 Task: Select the same in the wrapping indent.
Action: Mouse moved to (12, 676)
Screenshot: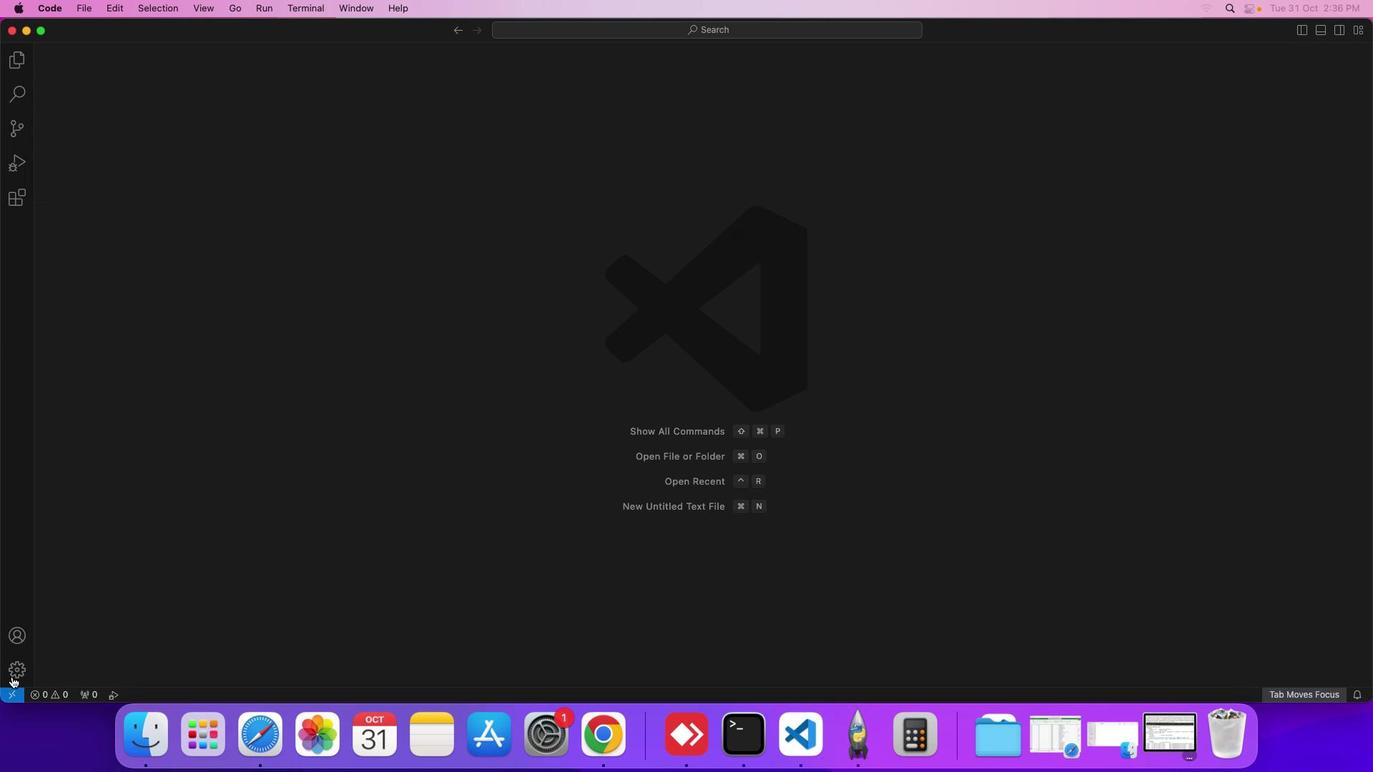 
Action: Mouse pressed left at (12, 676)
Screenshot: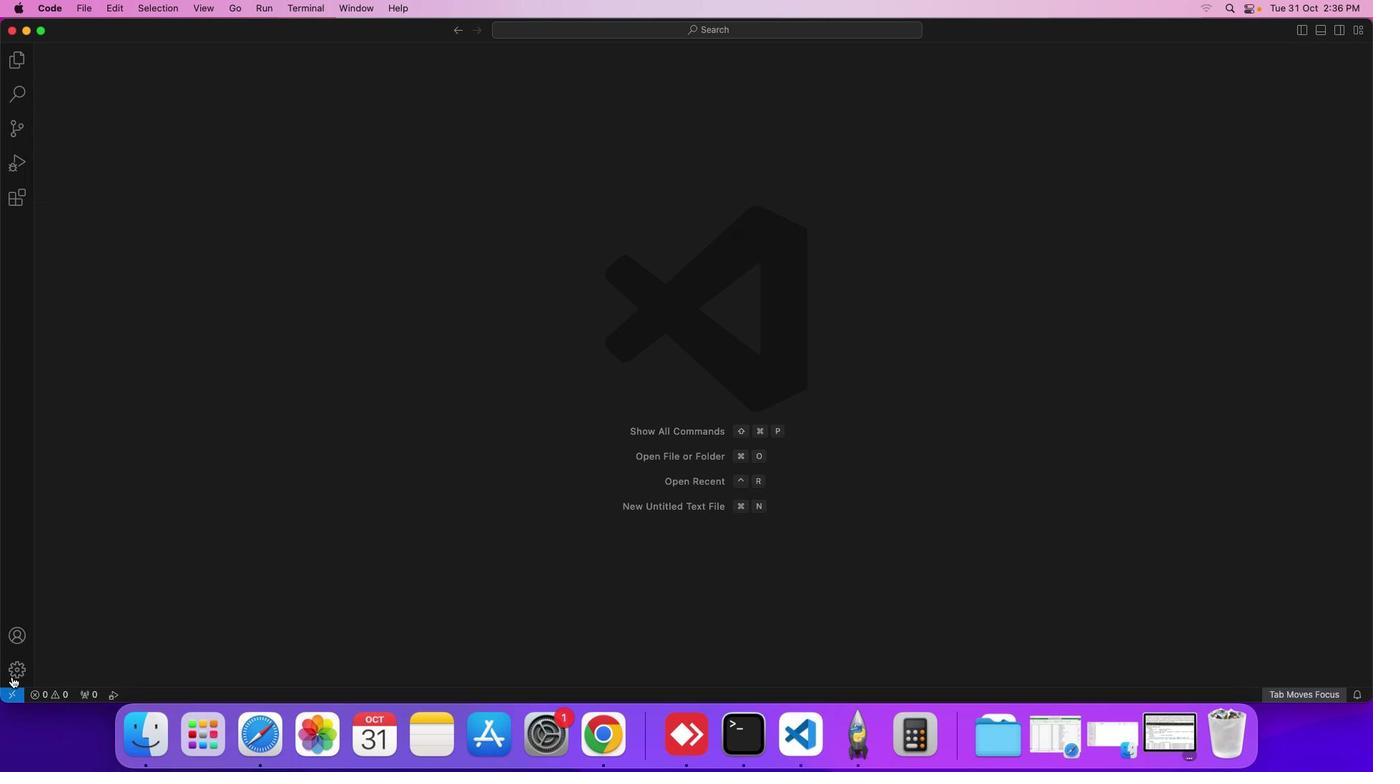 
Action: Mouse moved to (188, 565)
Screenshot: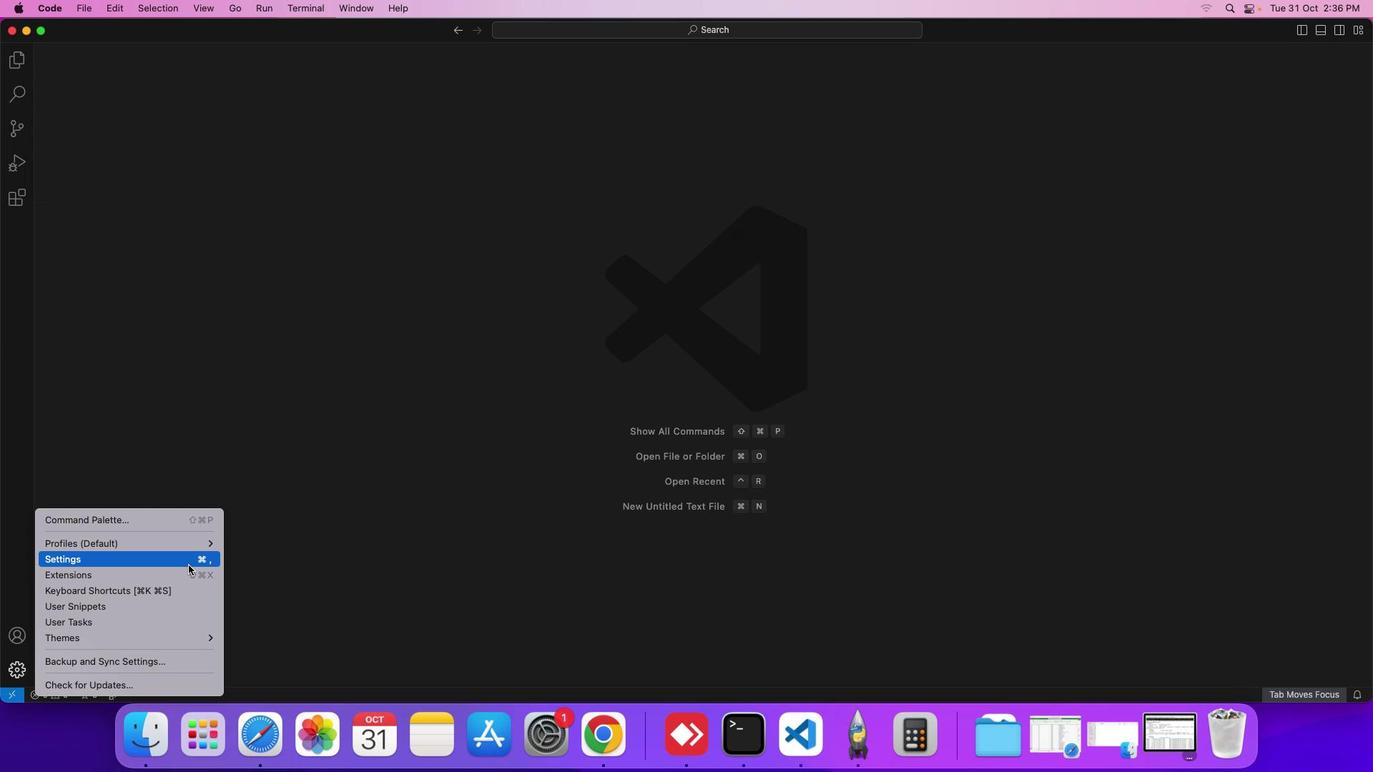 
Action: Mouse pressed left at (188, 565)
Screenshot: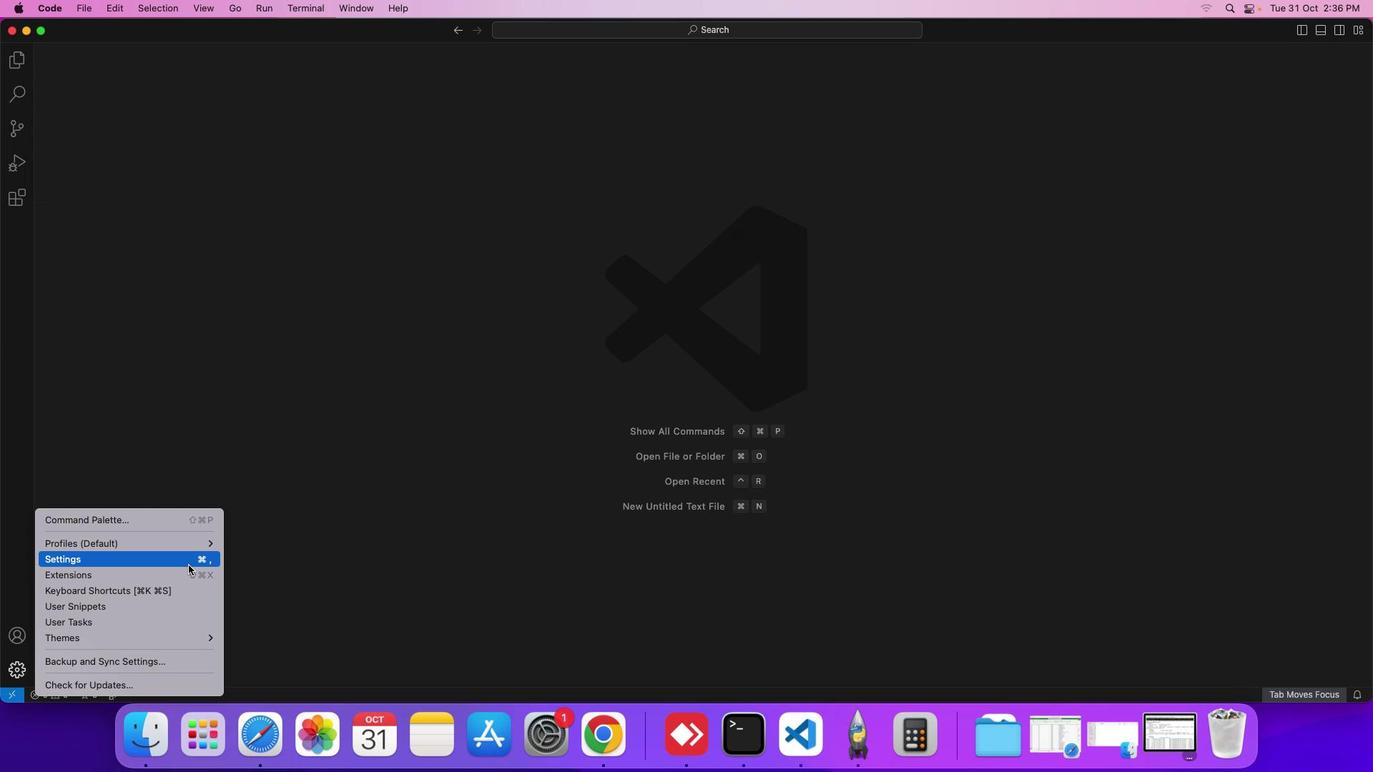 
Action: Mouse moved to (469, 524)
Screenshot: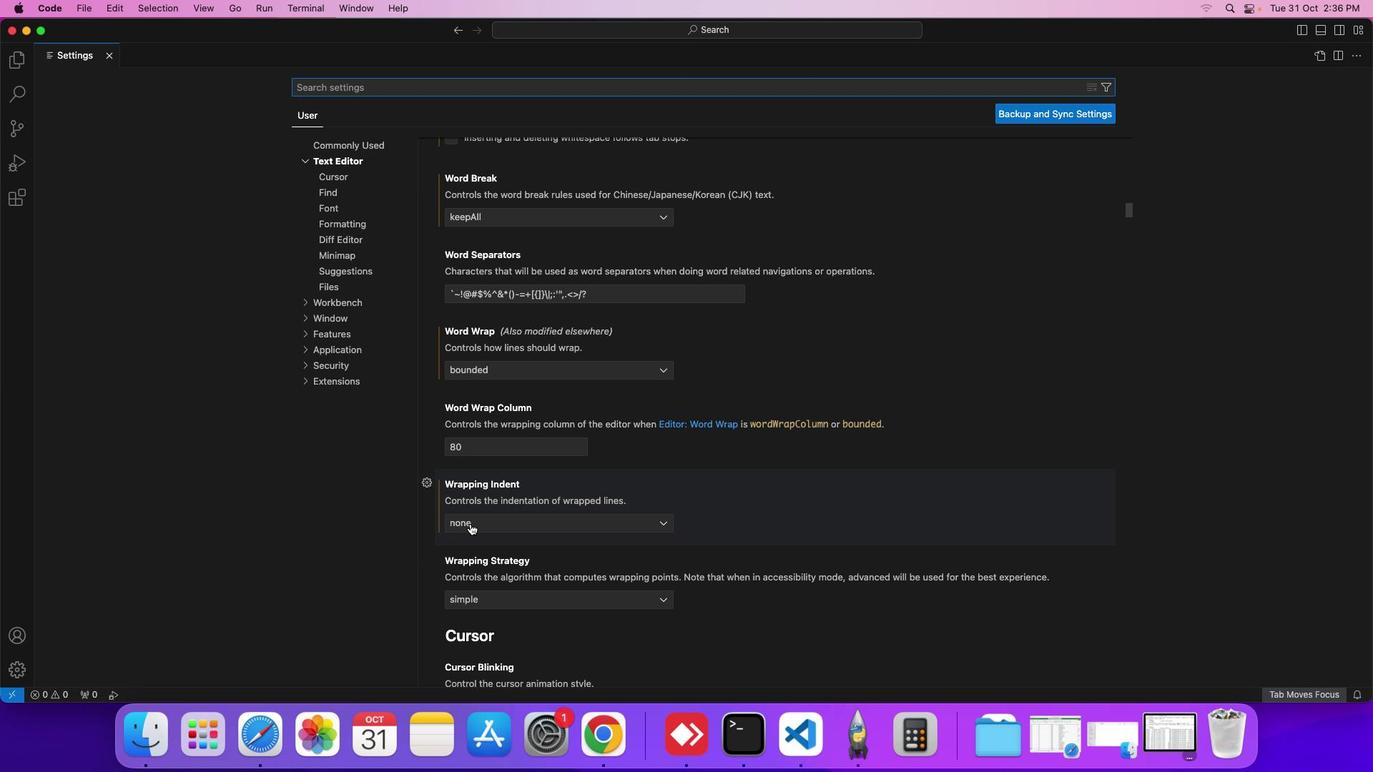 
Action: Mouse pressed left at (469, 524)
Screenshot: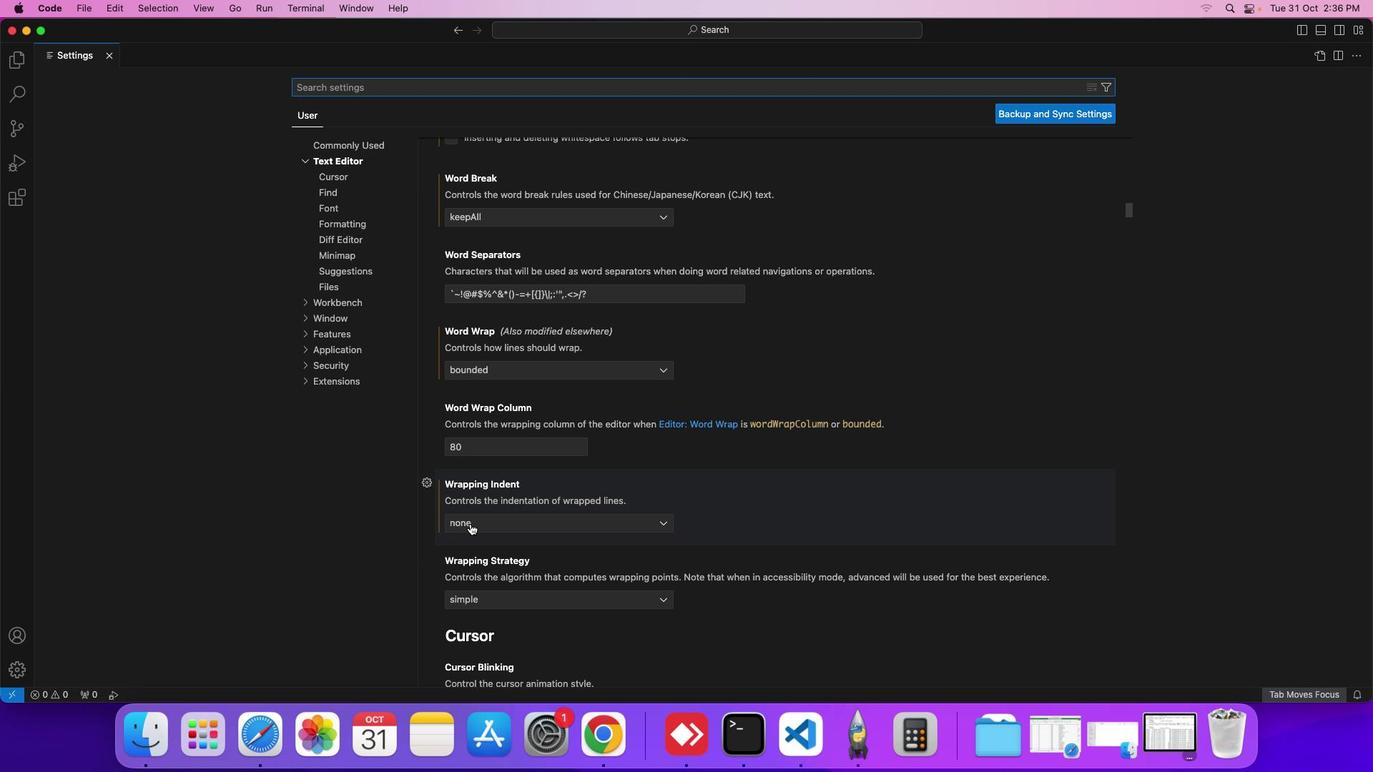 
Action: Mouse moved to (525, 560)
Screenshot: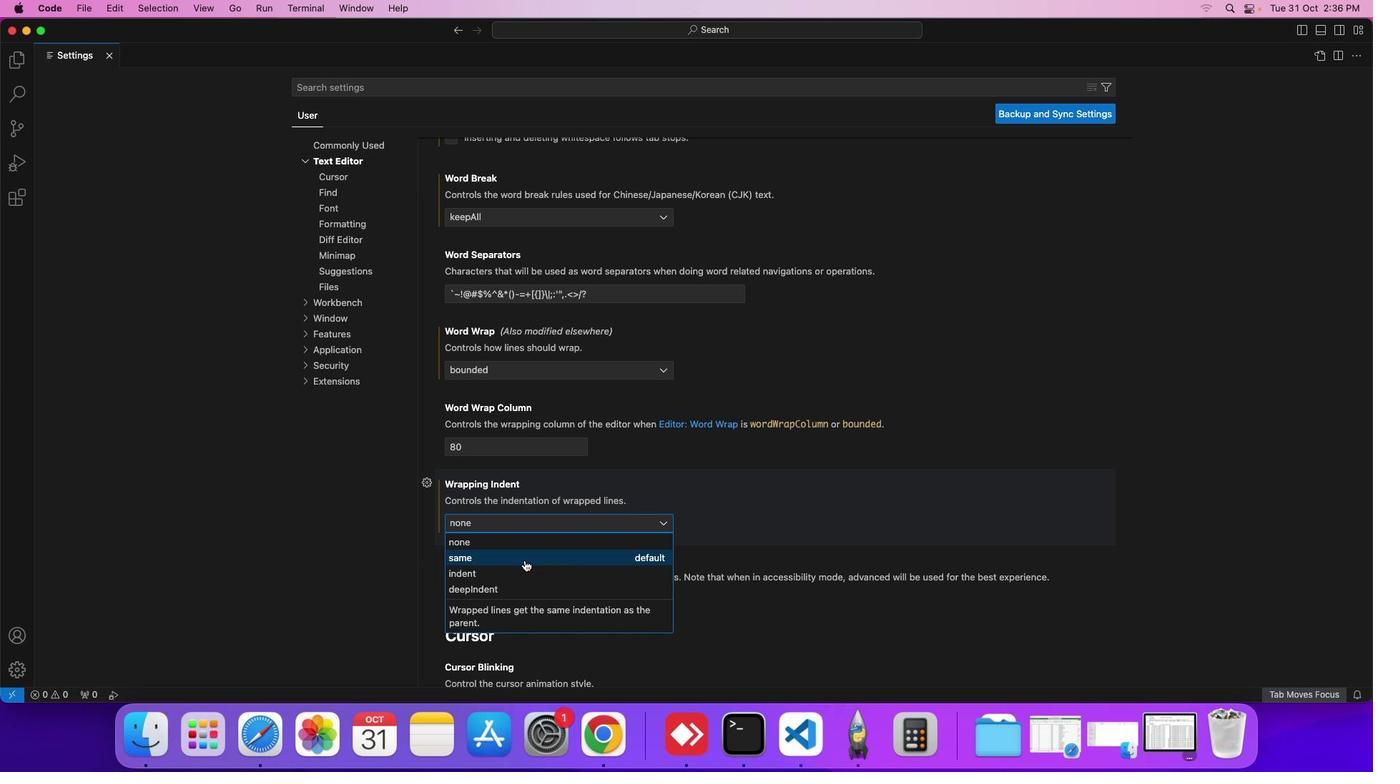 
Action: Mouse pressed left at (525, 560)
Screenshot: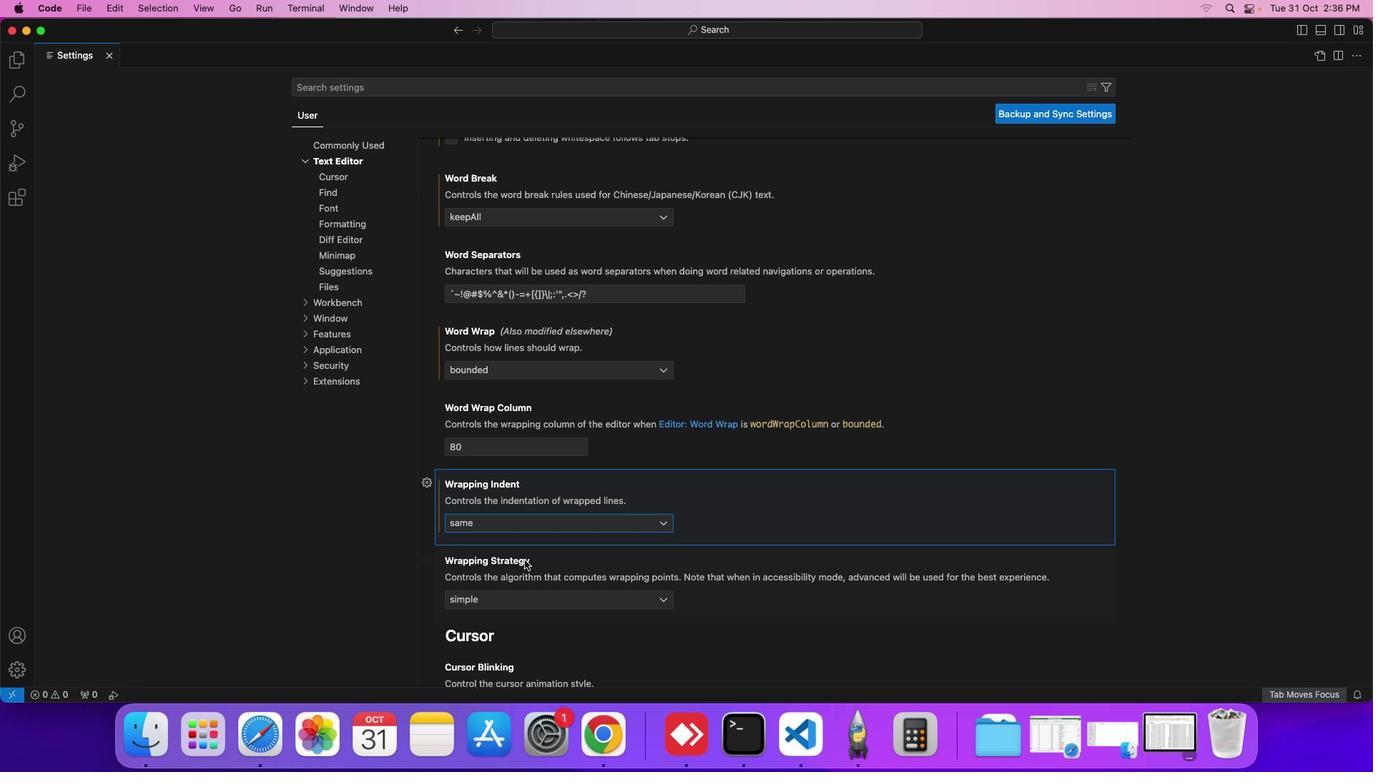 
Action: Mouse moved to (693, 313)
Screenshot: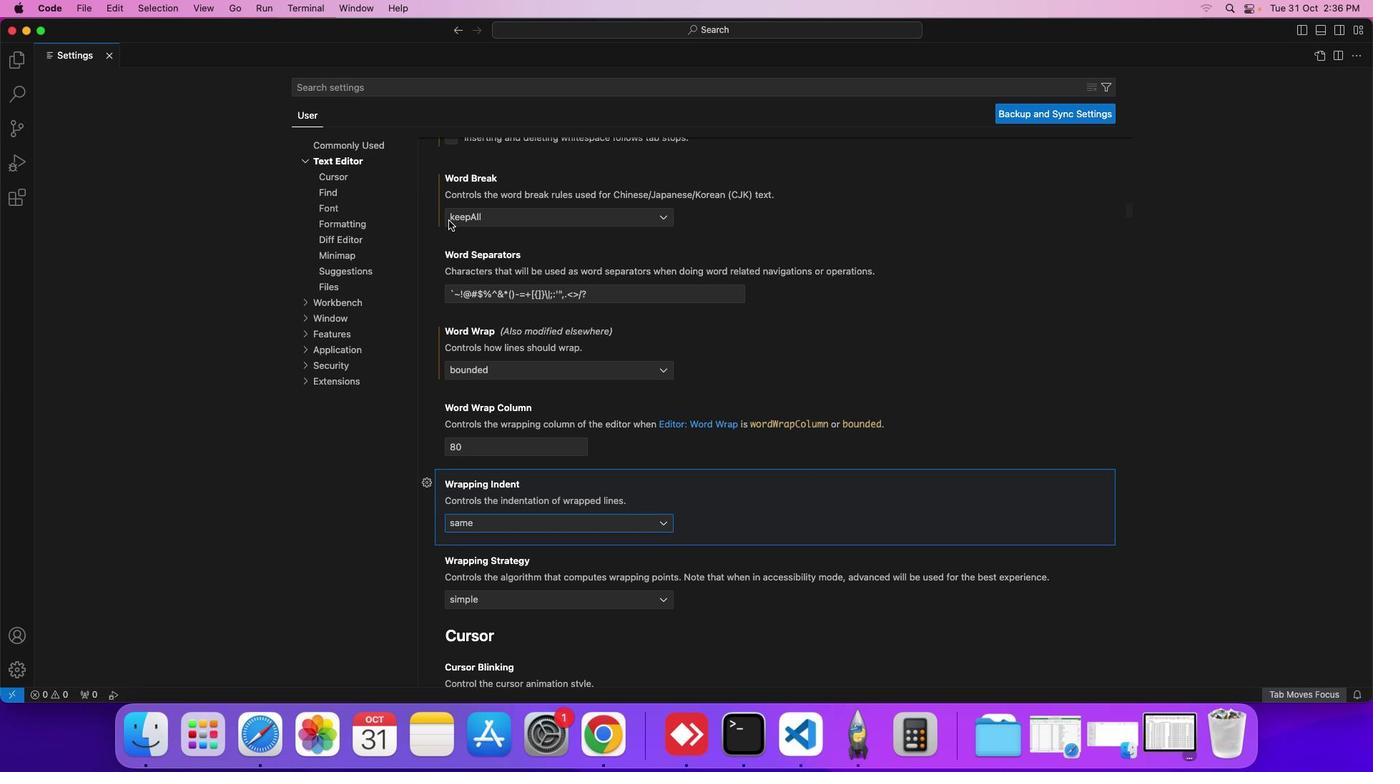 
